 Task: Add Softage Information Technology Limited.
Action: Mouse moved to (250, 95)
Screenshot: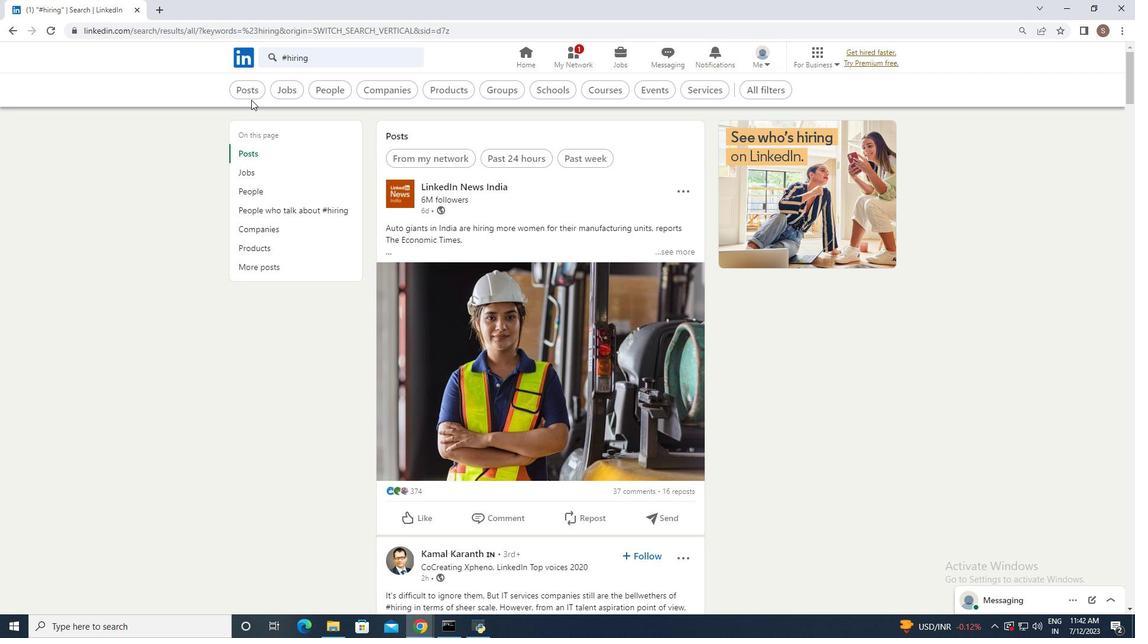 
Action: Mouse pressed left at (250, 95)
Screenshot: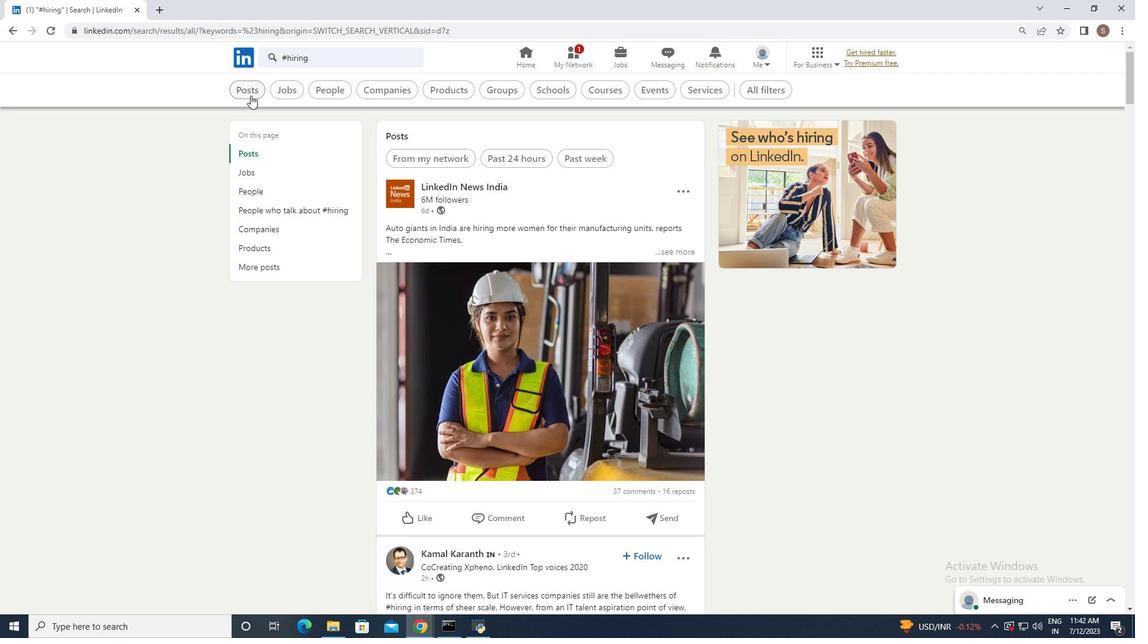
Action: Mouse moved to (541, 92)
Screenshot: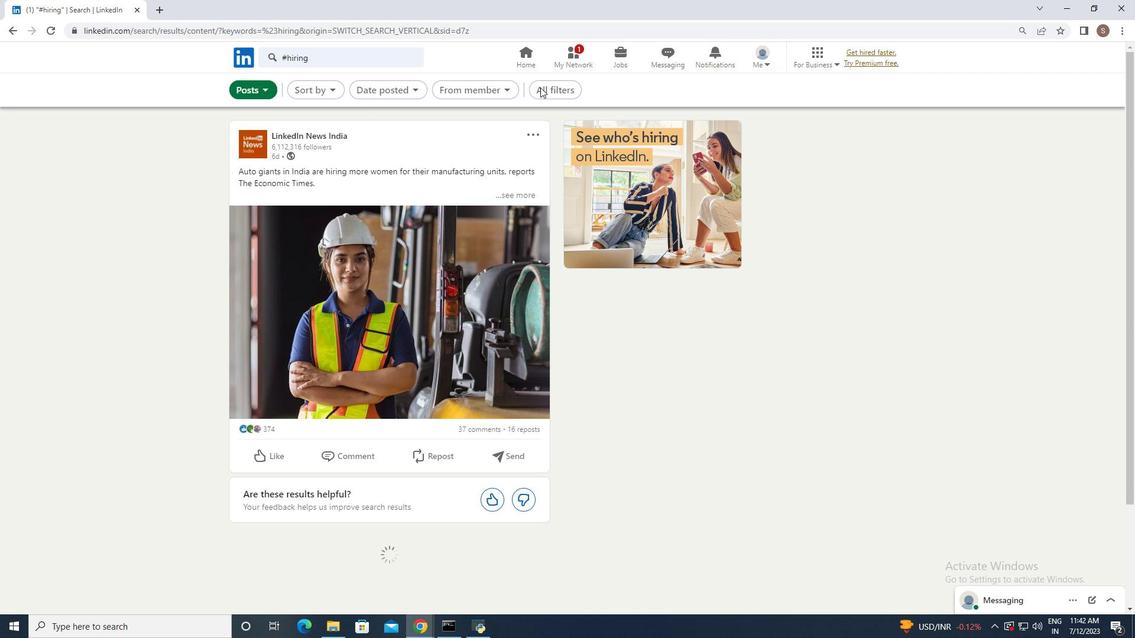 
Action: Mouse pressed left at (541, 92)
Screenshot: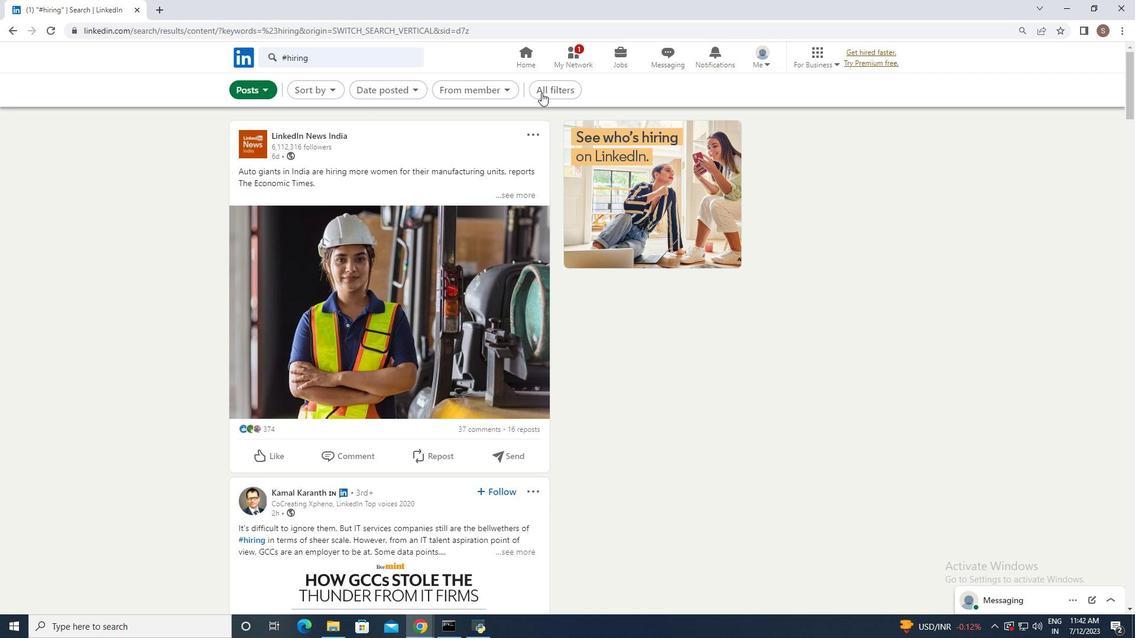 
Action: Mouse moved to (927, 487)
Screenshot: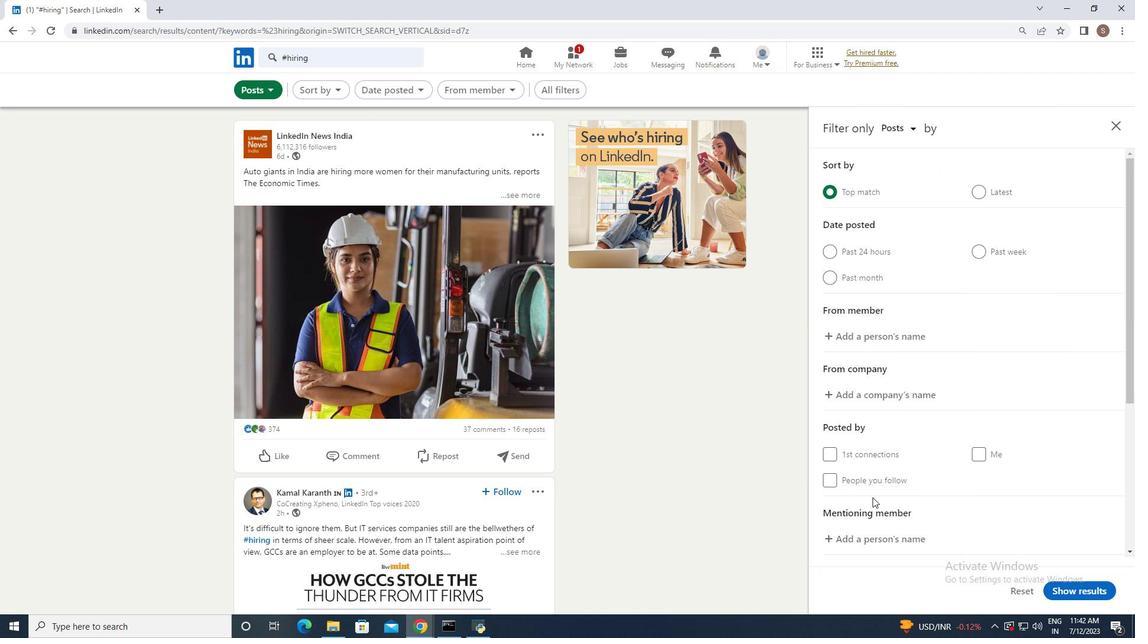 
Action: Mouse scrolled (927, 487) with delta (0, 0)
Screenshot: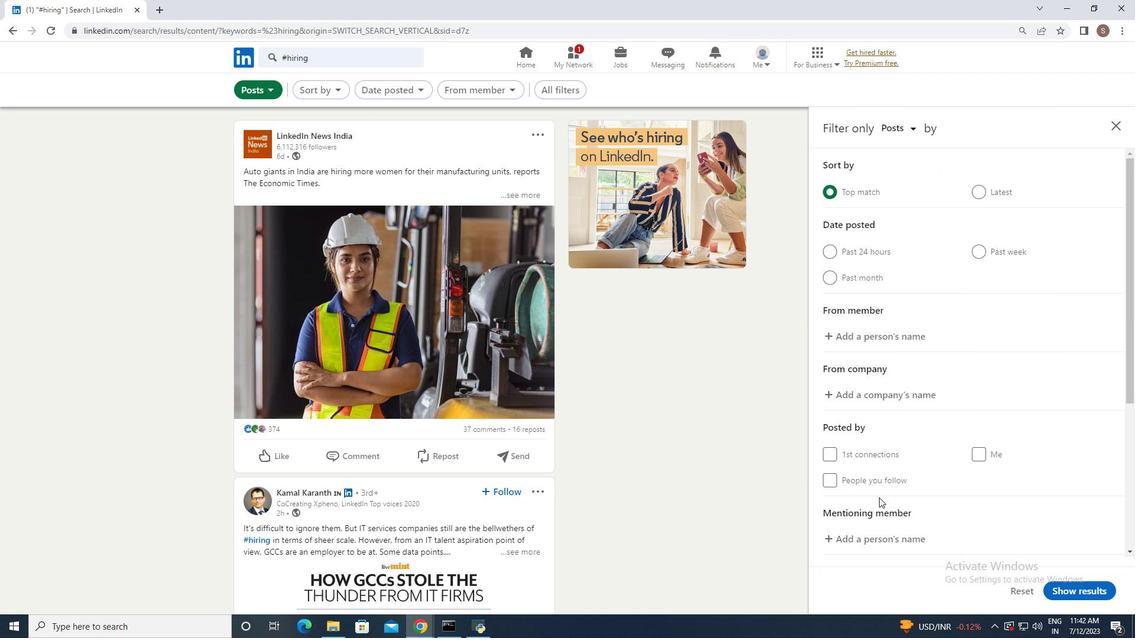 
Action: Mouse scrolled (927, 487) with delta (0, 0)
Screenshot: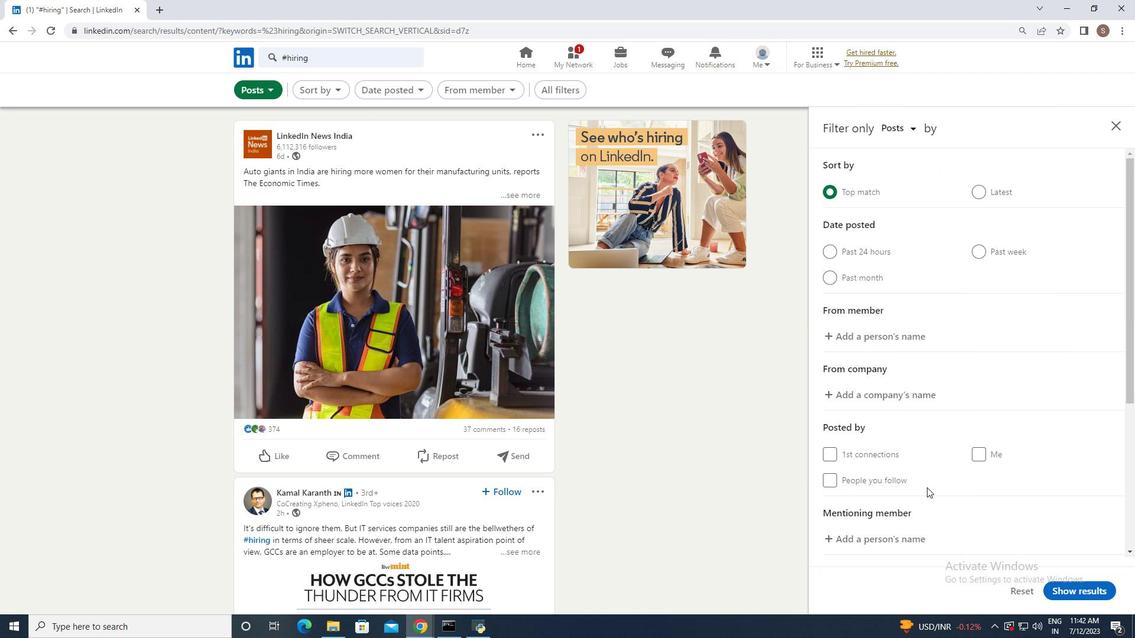 
Action: Mouse scrolled (927, 487) with delta (0, 0)
Screenshot: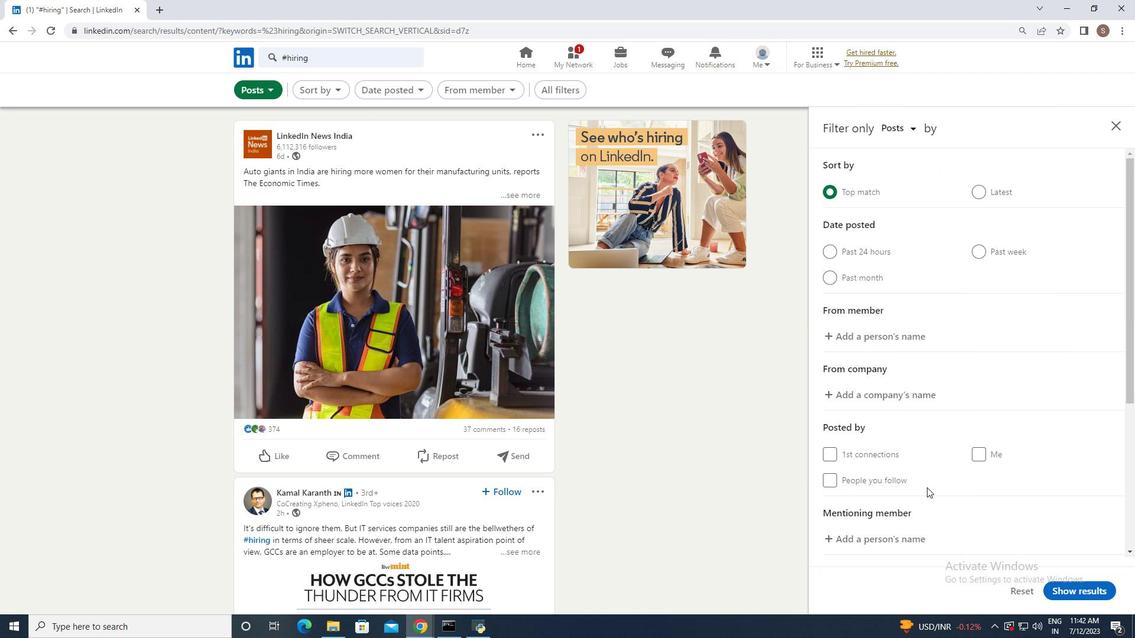 
Action: Mouse scrolled (927, 487) with delta (0, 0)
Screenshot: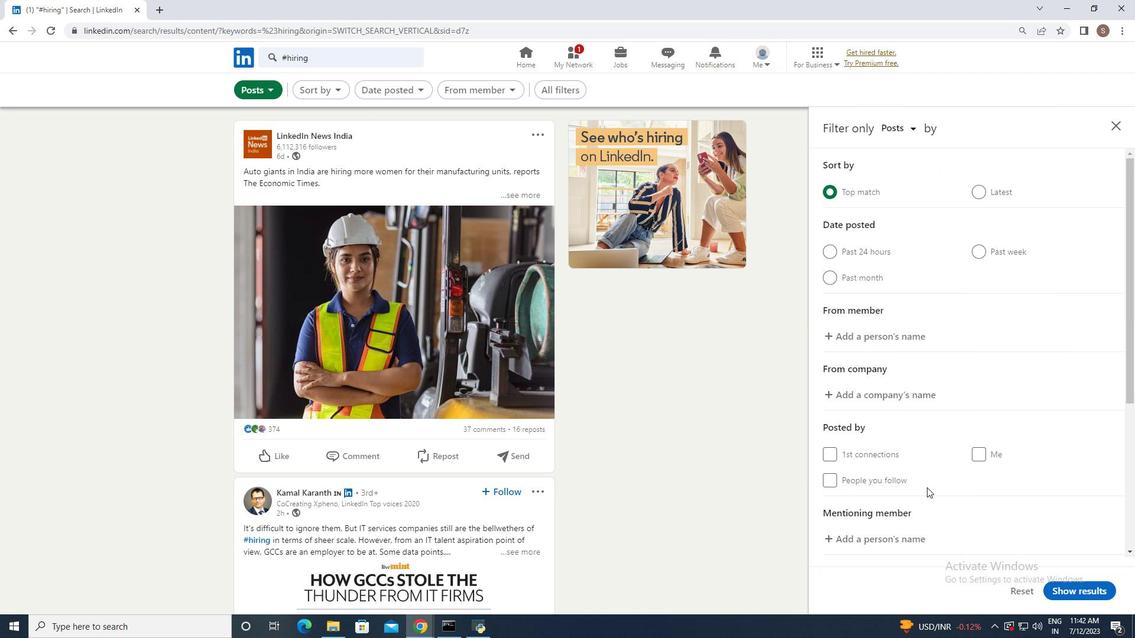 
Action: Mouse scrolled (927, 487) with delta (0, 0)
Screenshot: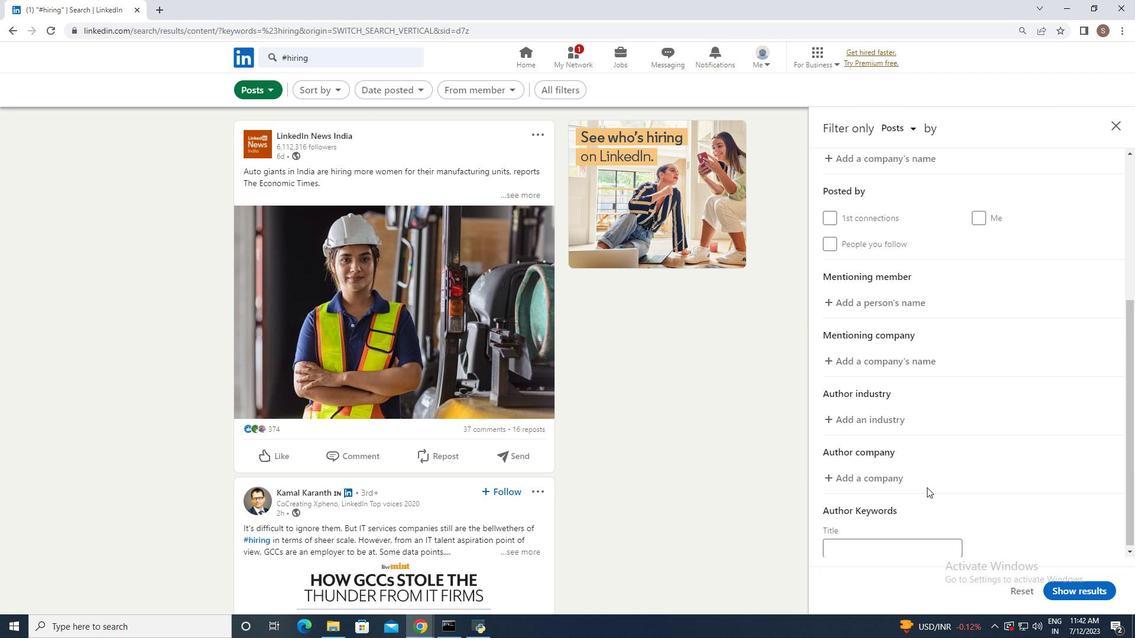 
Action: Mouse scrolled (927, 487) with delta (0, 0)
Screenshot: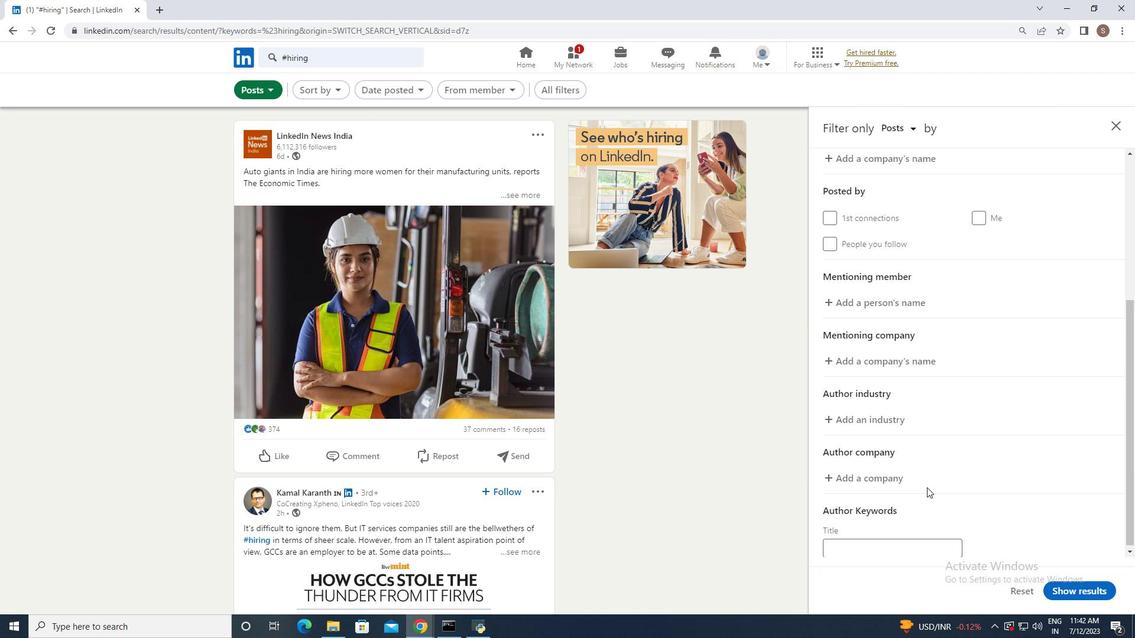 
Action: Mouse scrolled (927, 487) with delta (0, 0)
Screenshot: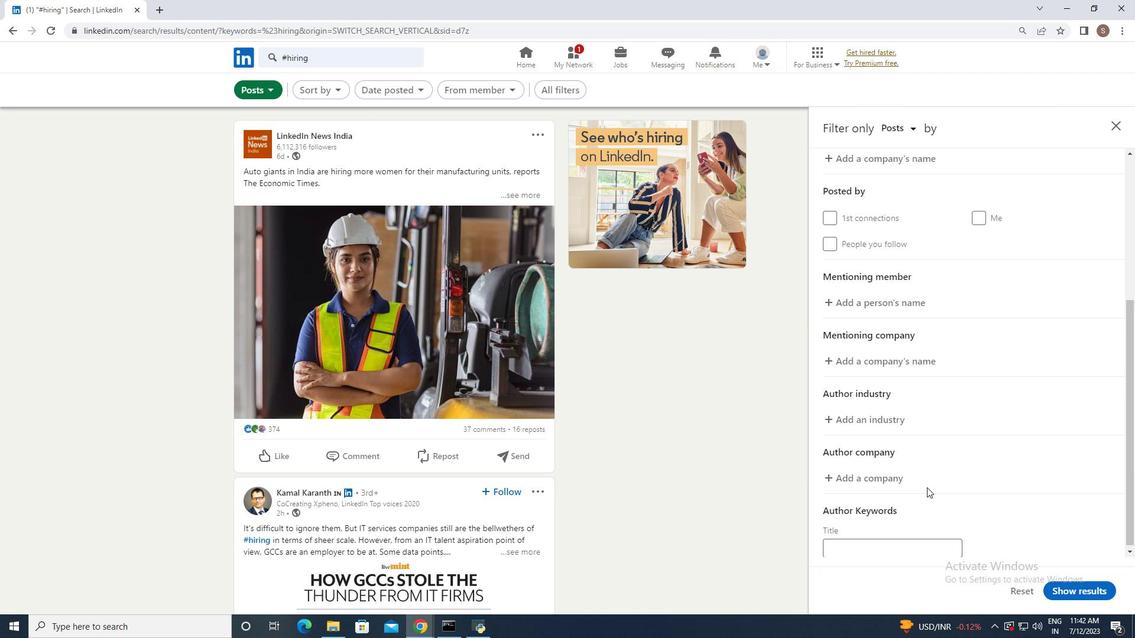 
Action: Mouse scrolled (927, 487) with delta (0, 0)
Screenshot: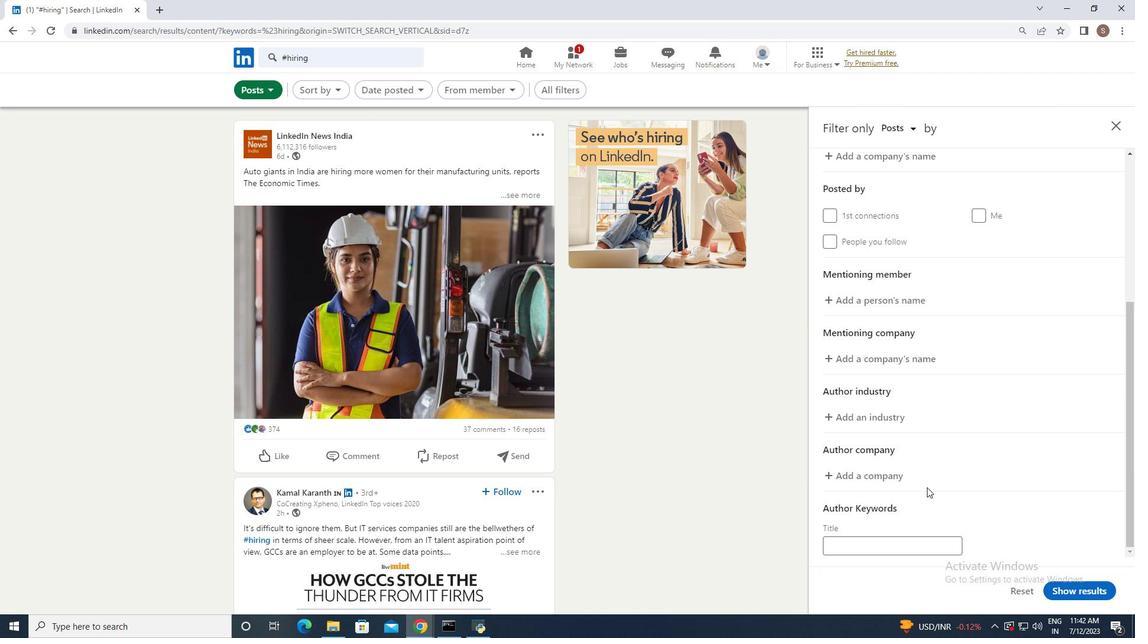 
Action: Mouse moved to (851, 476)
Screenshot: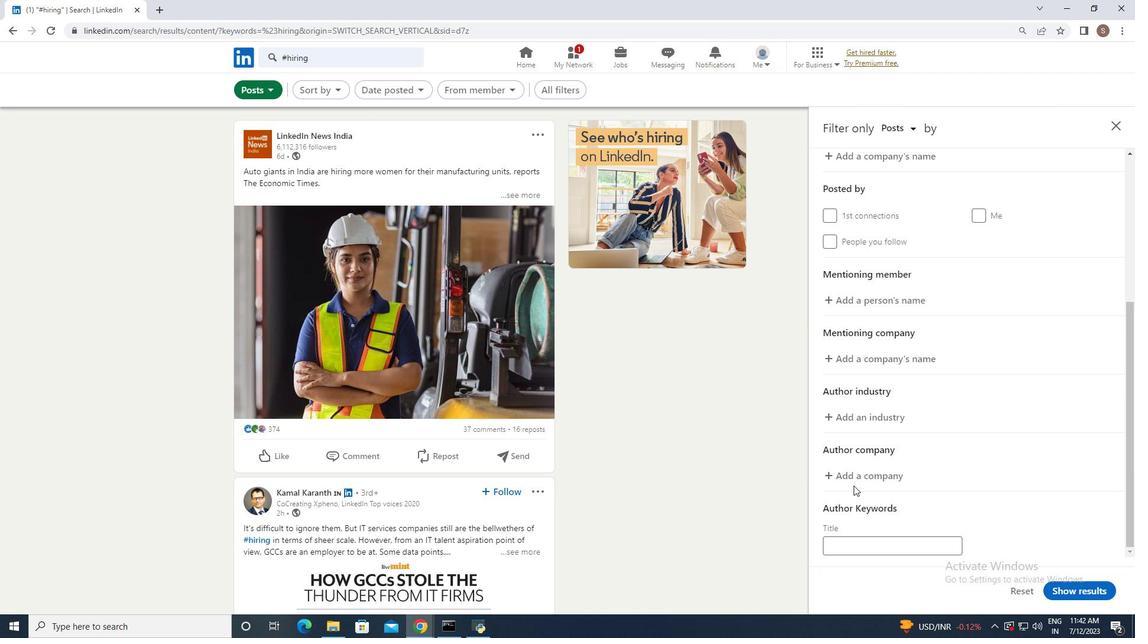 
Action: Mouse pressed left at (851, 476)
Screenshot: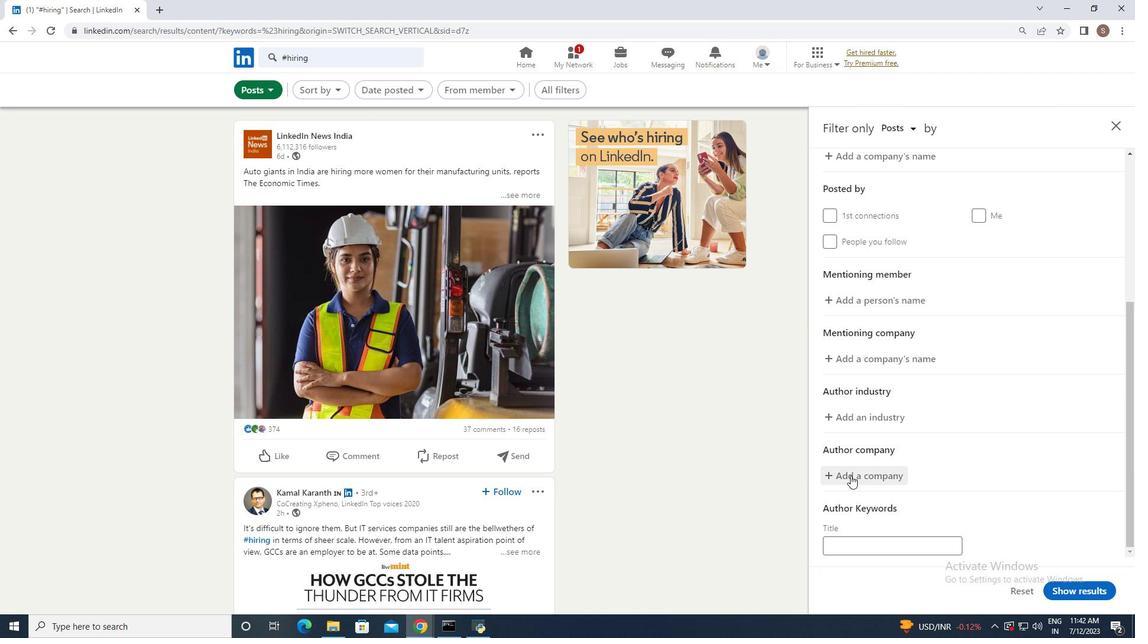 
Action: Key pressed <Key.shift>Softage
Screenshot: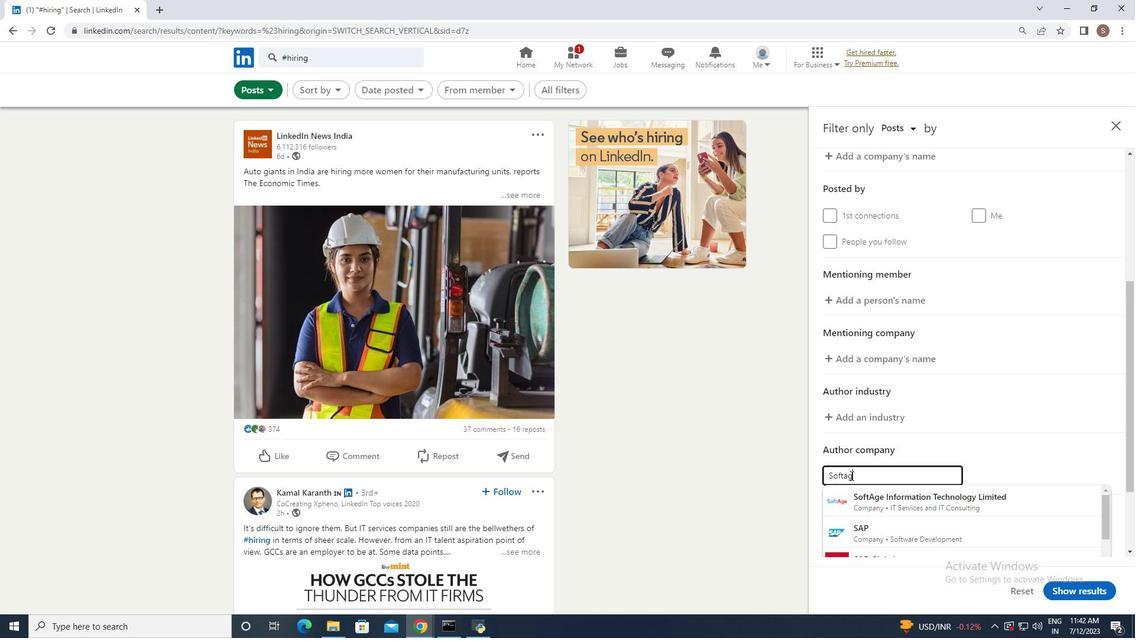 
Action: Mouse moved to (923, 497)
Screenshot: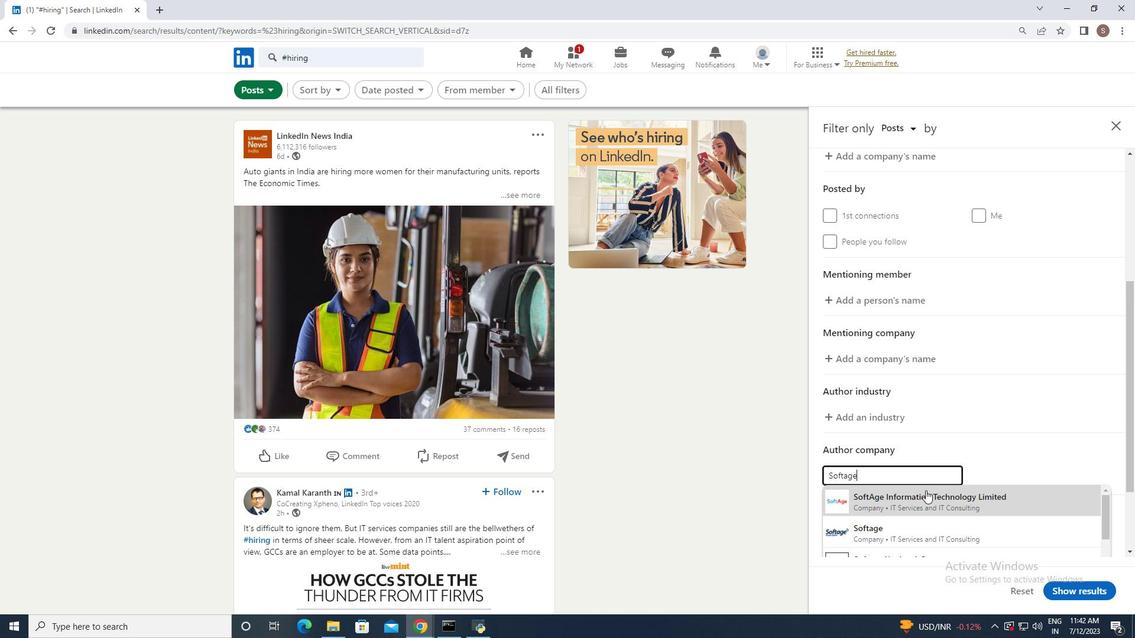 
Action: Mouse pressed left at (923, 497)
Screenshot: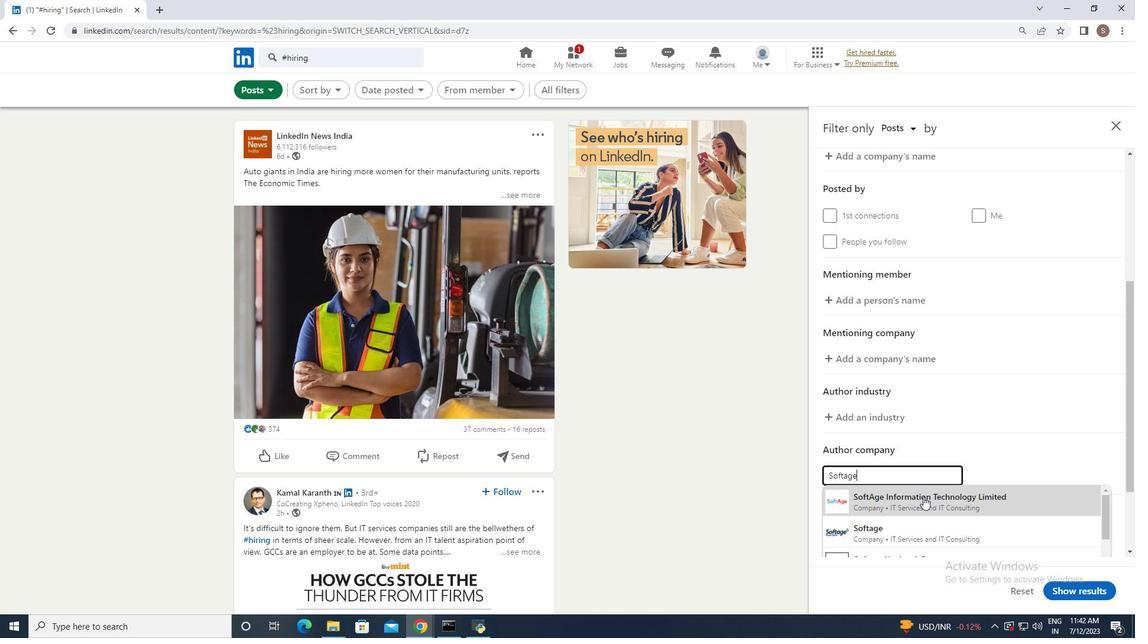 
Action: Mouse moved to (1077, 590)
Screenshot: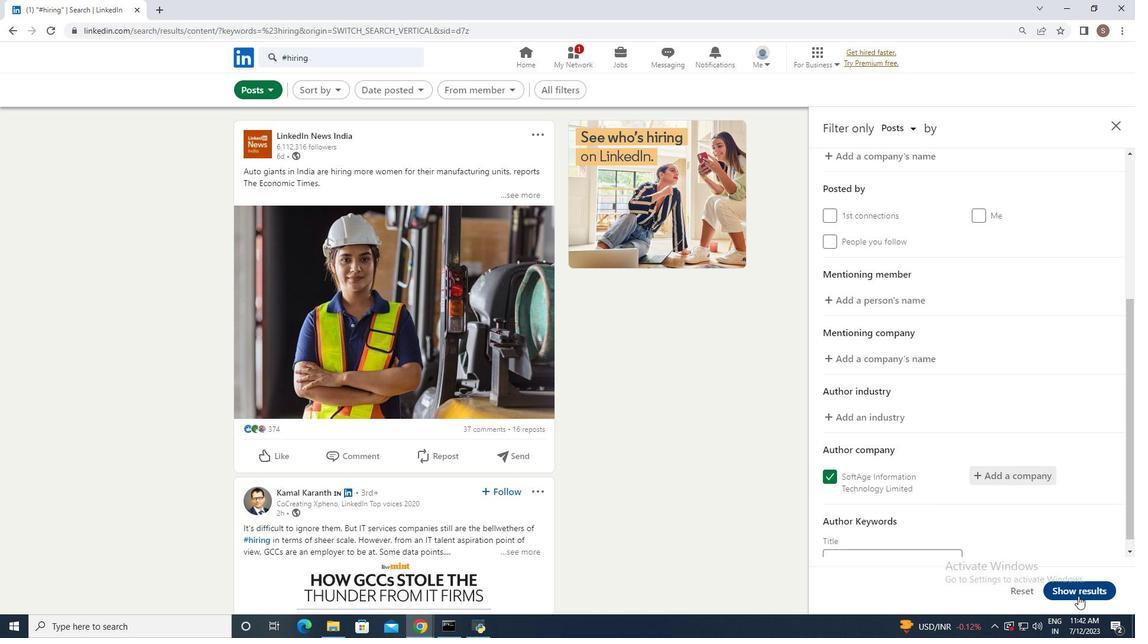 
Action: Mouse pressed left at (1077, 590)
Screenshot: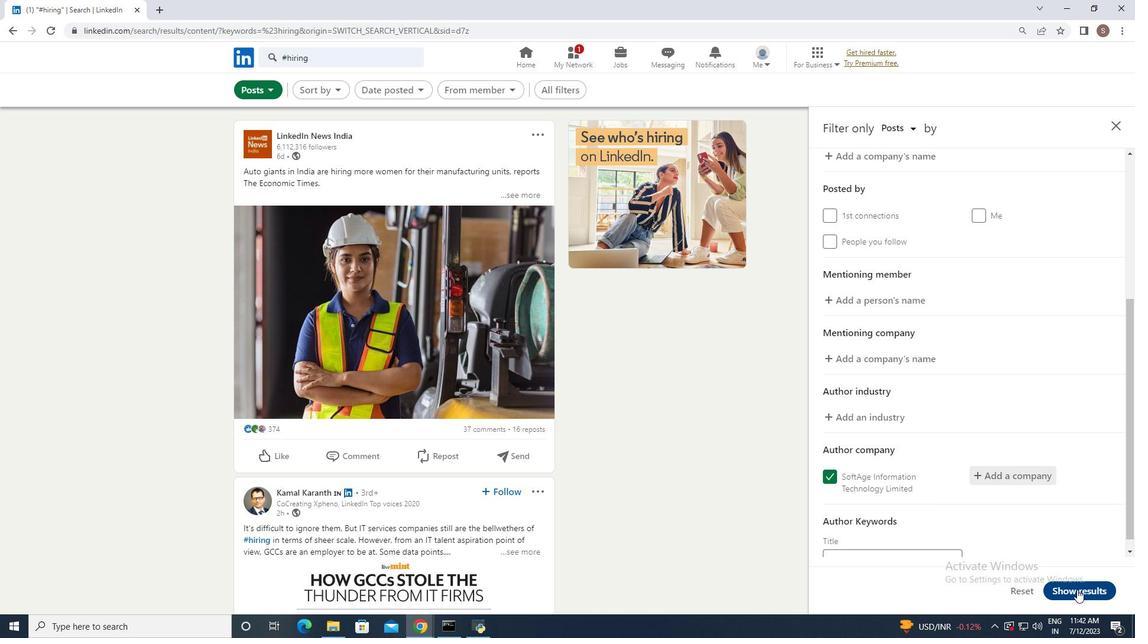 
